Task: Log work in the project WhiteCap for the issue 'Integrate a new push notification feature into an existing mobile application to increase user engagement and retention' spent time as '3w 5d 12h 38m' and remaining time as '5w 2d 18h 16m' and move to top of backlog. Now add the issue to the epic 'Internet of Things (IoT) Implementation'.
Action: Mouse moved to (785, 386)
Screenshot: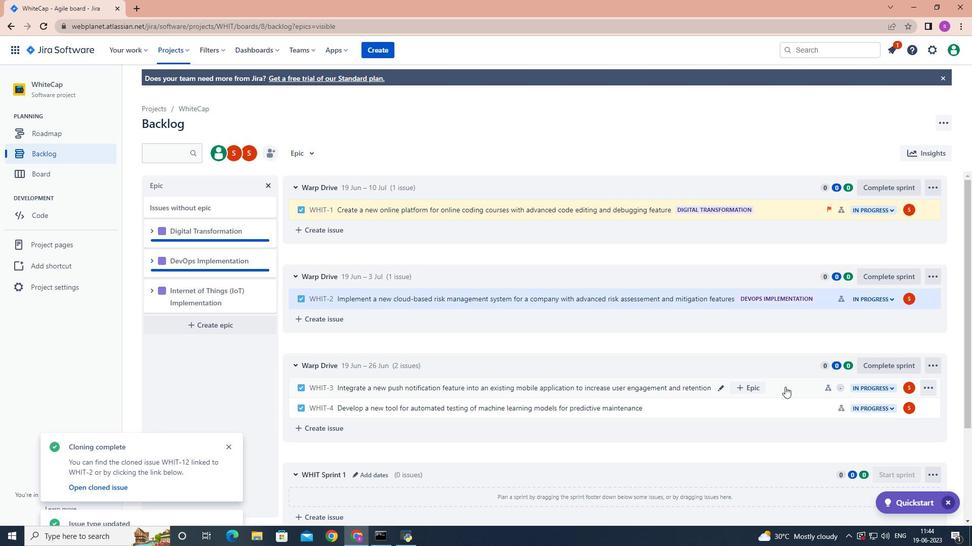 
Action: Mouse pressed left at (785, 386)
Screenshot: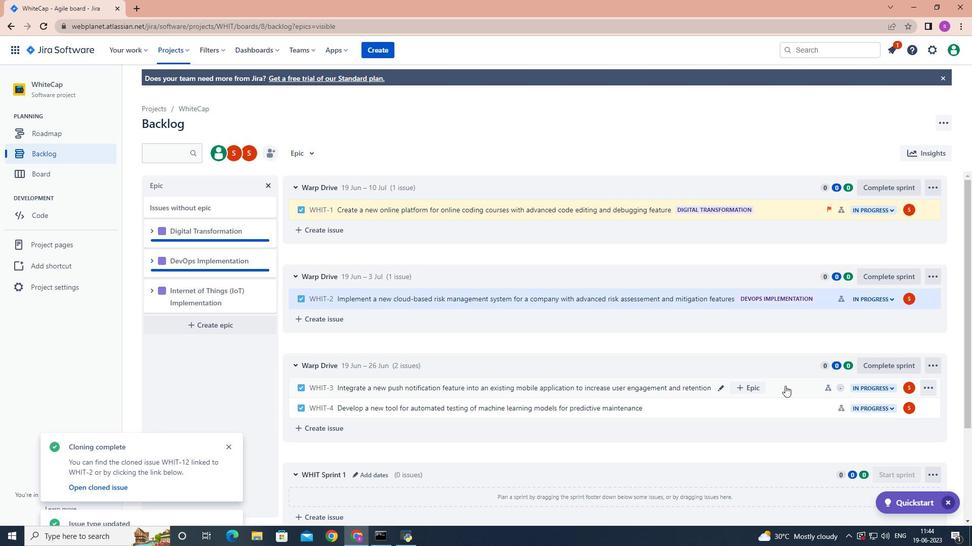 
Action: Mouse moved to (930, 182)
Screenshot: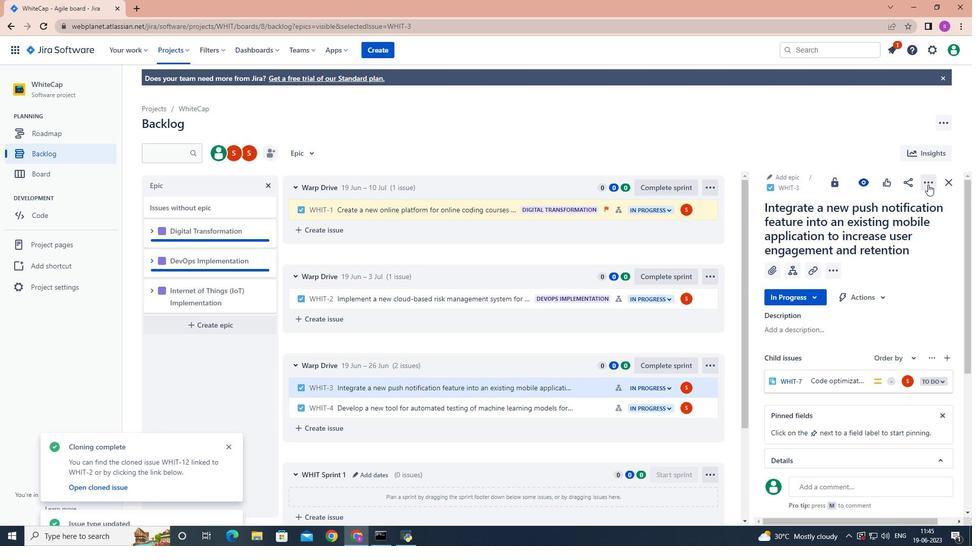 
Action: Mouse pressed left at (930, 182)
Screenshot: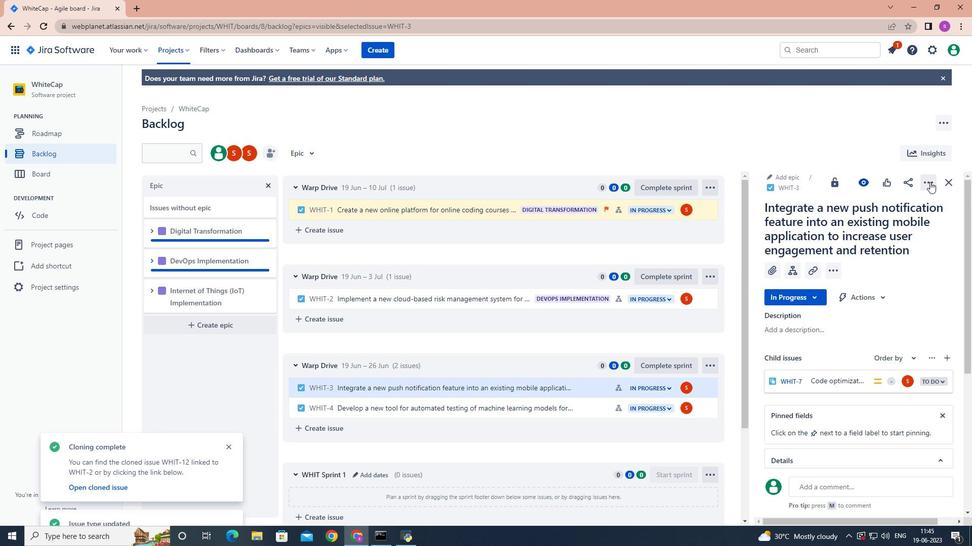 
Action: Mouse moved to (888, 209)
Screenshot: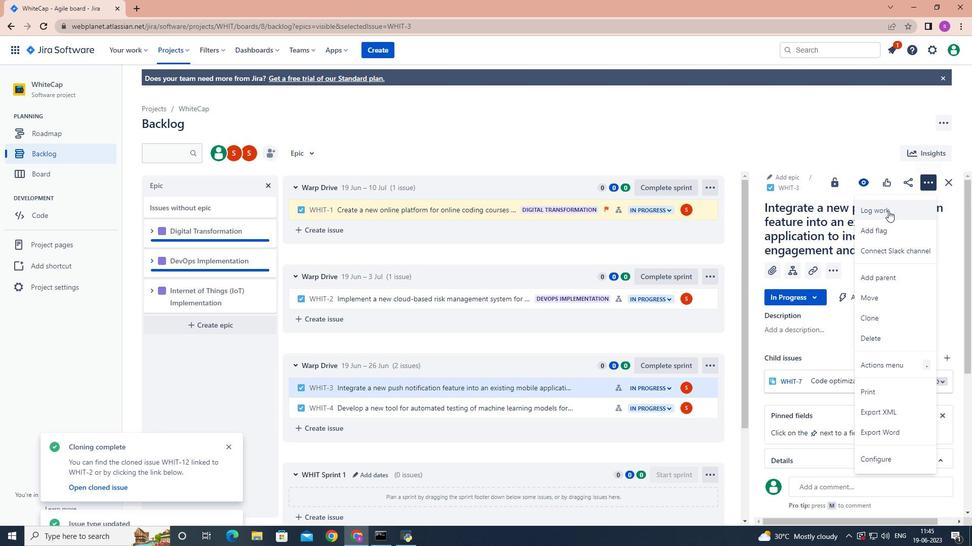 
Action: Mouse pressed left at (888, 209)
Screenshot: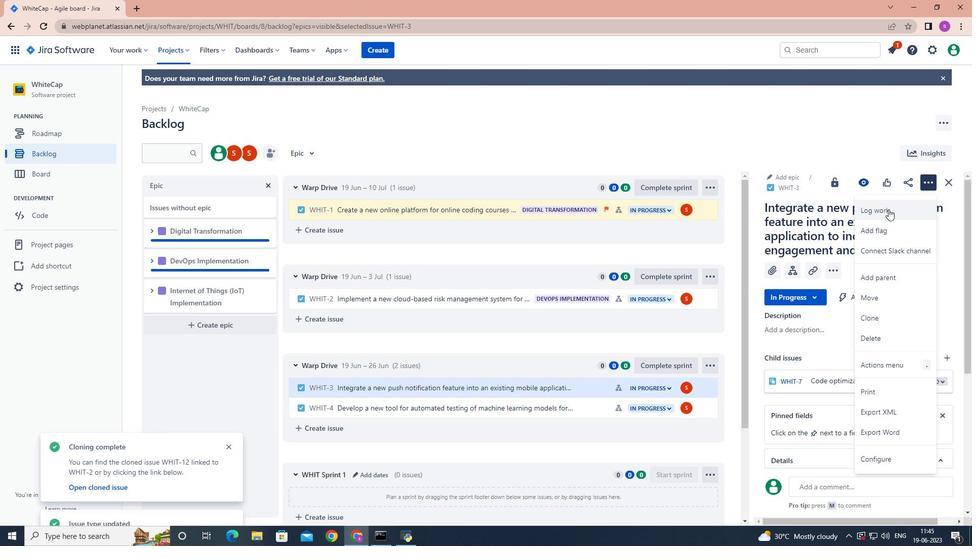 
Action: Mouse moved to (889, 209)
Screenshot: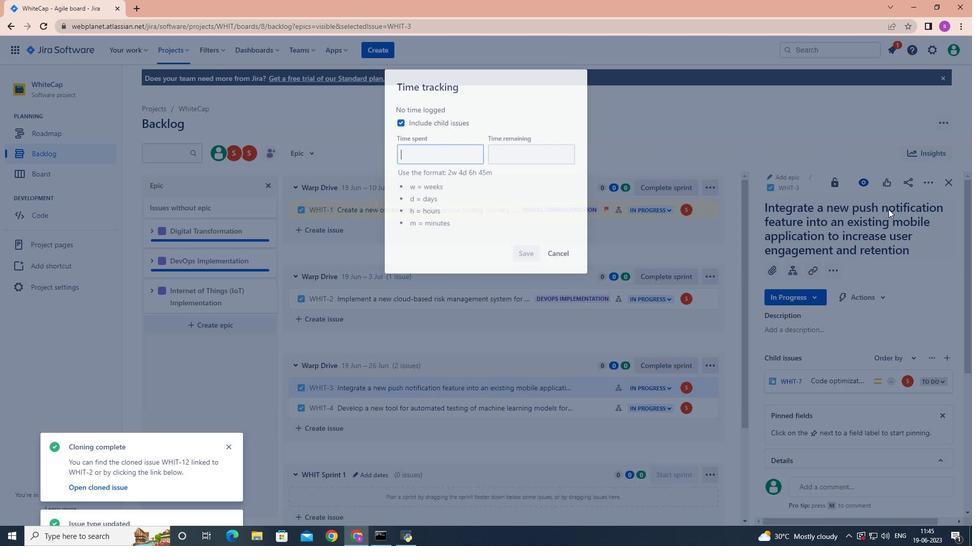 
Action: Key pressed 3w<Key.space>5d<Key.space>12h<Key.space>38m
Screenshot: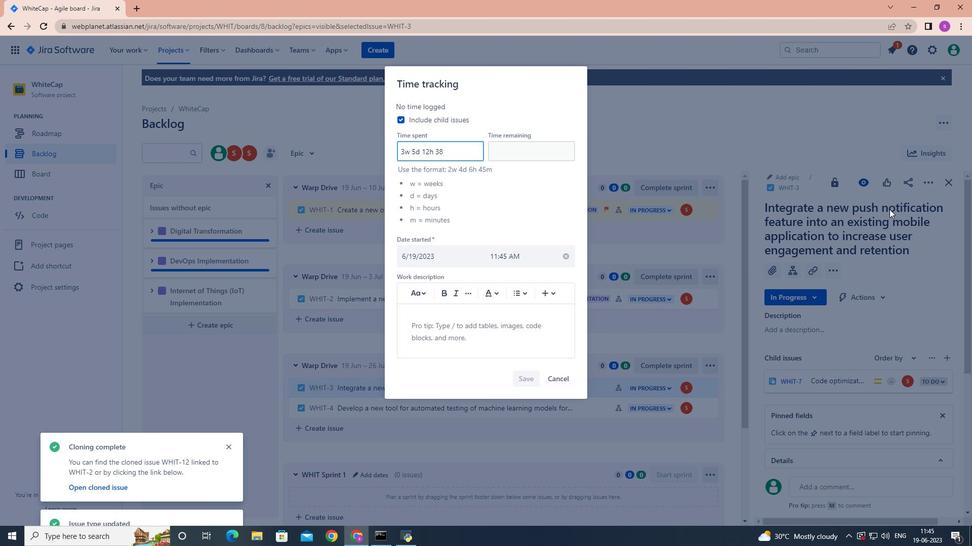 
Action: Mouse moved to (538, 151)
Screenshot: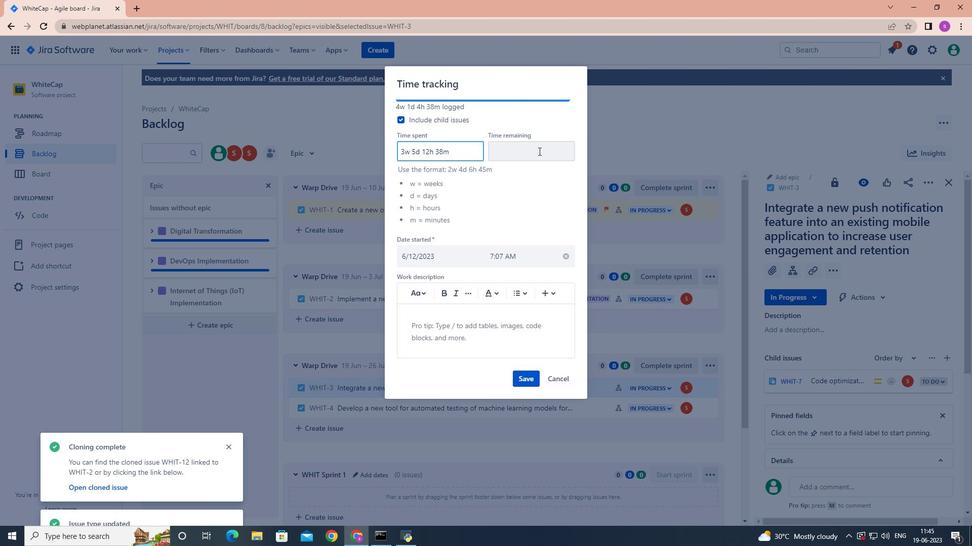 
Action: Mouse pressed left at (538, 151)
Screenshot: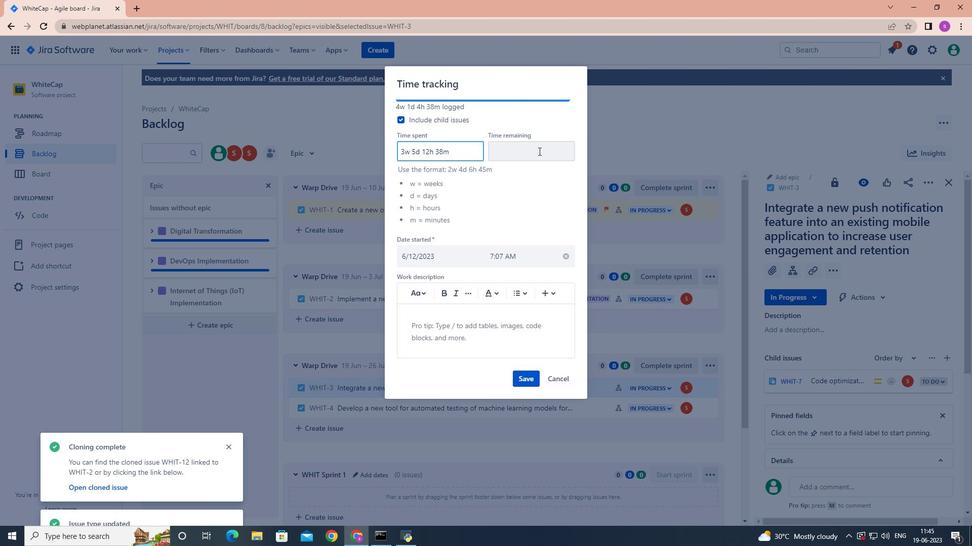 
Action: Mouse moved to (538, 151)
Screenshot: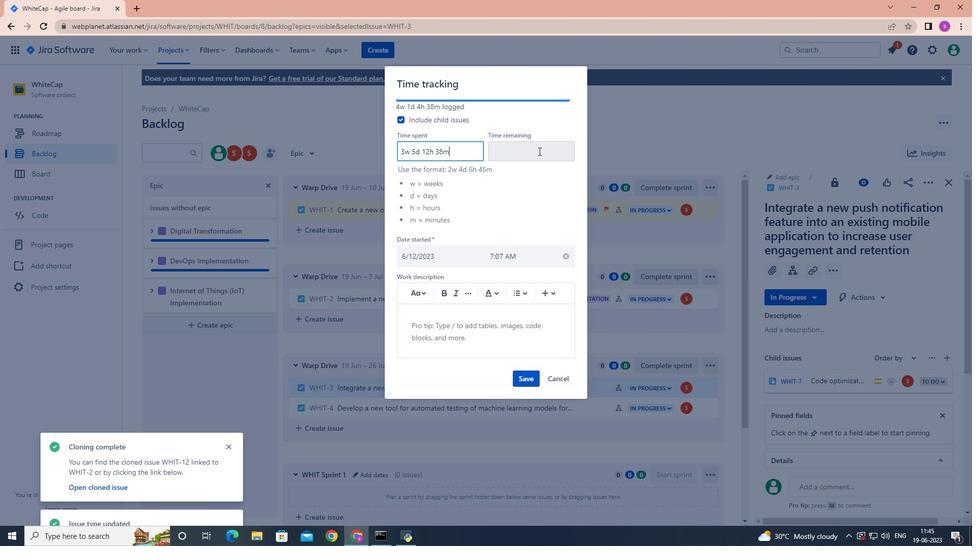 
Action: Key pressed 5w<Key.space>2d<Key.space>18h<Key.space>16m
Screenshot: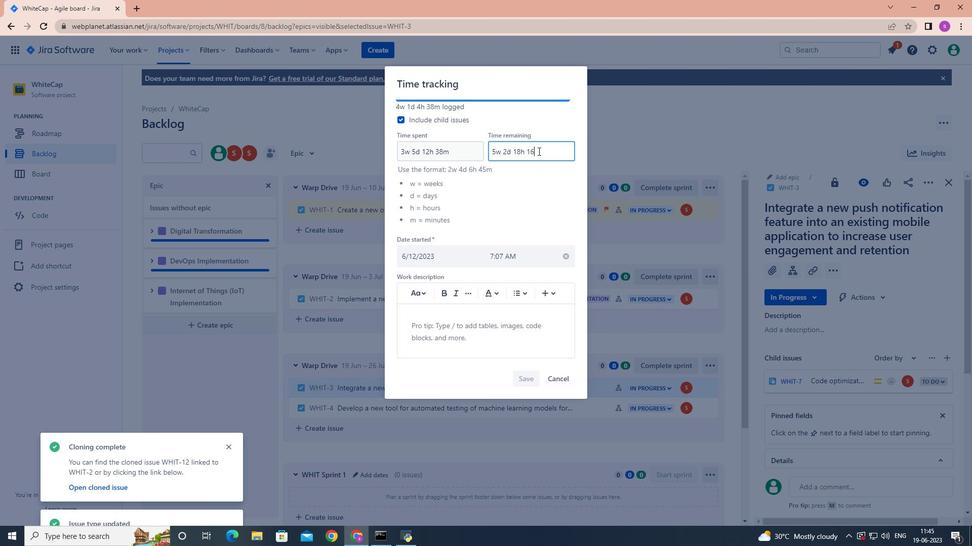 
Action: Mouse moved to (531, 379)
Screenshot: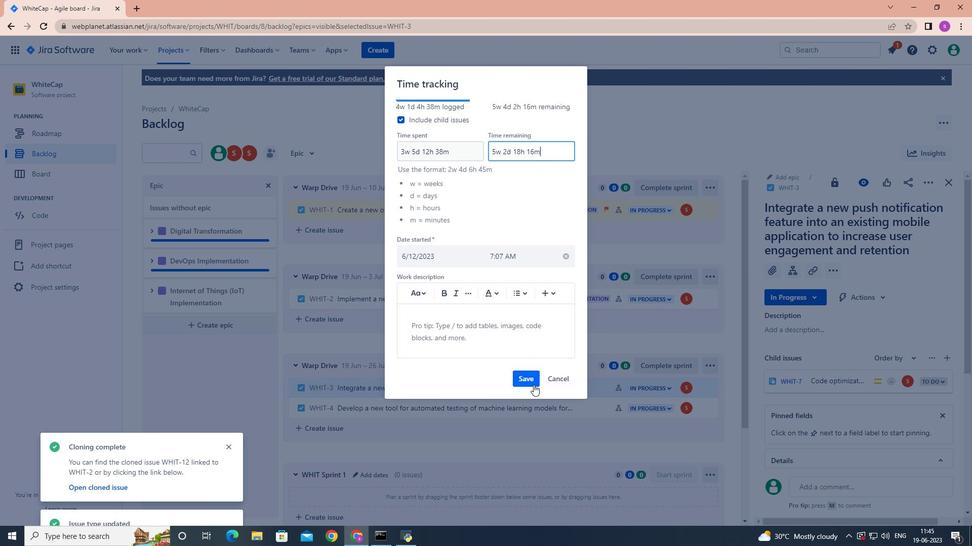 
Action: Mouse pressed left at (531, 379)
Screenshot: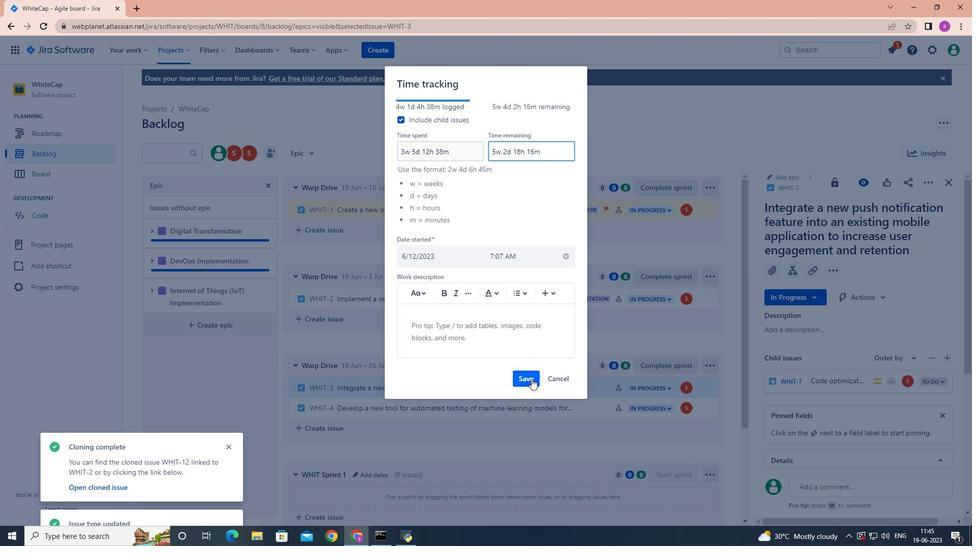 
Action: Mouse moved to (703, 388)
Screenshot: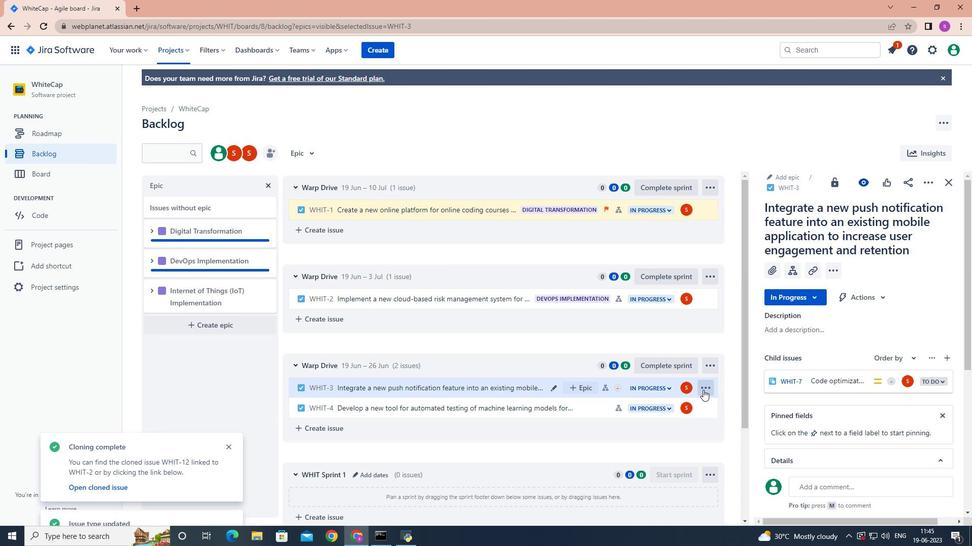 
Action: Mouse pressed left at (703, 388)
Screenshot: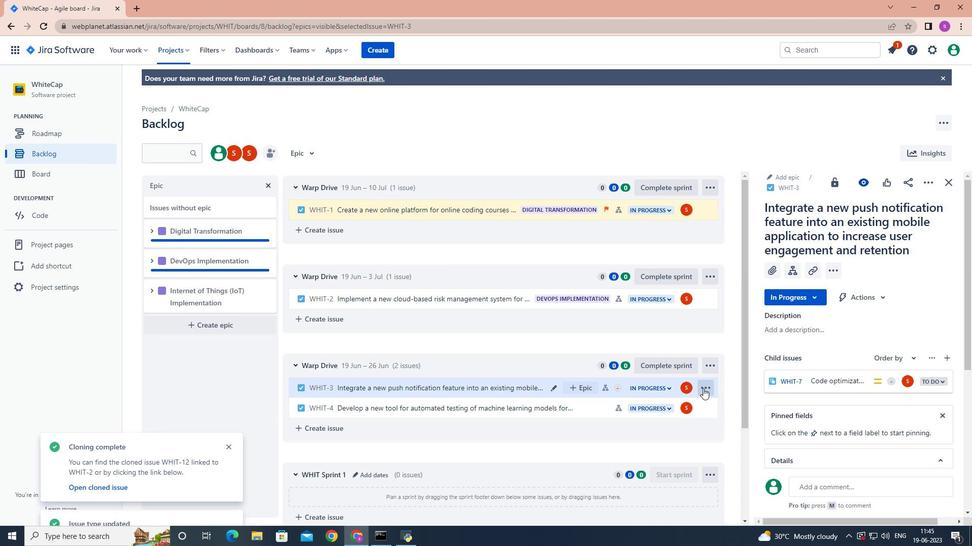 
Action: Mouse moved to (689, 345)
Screenshot: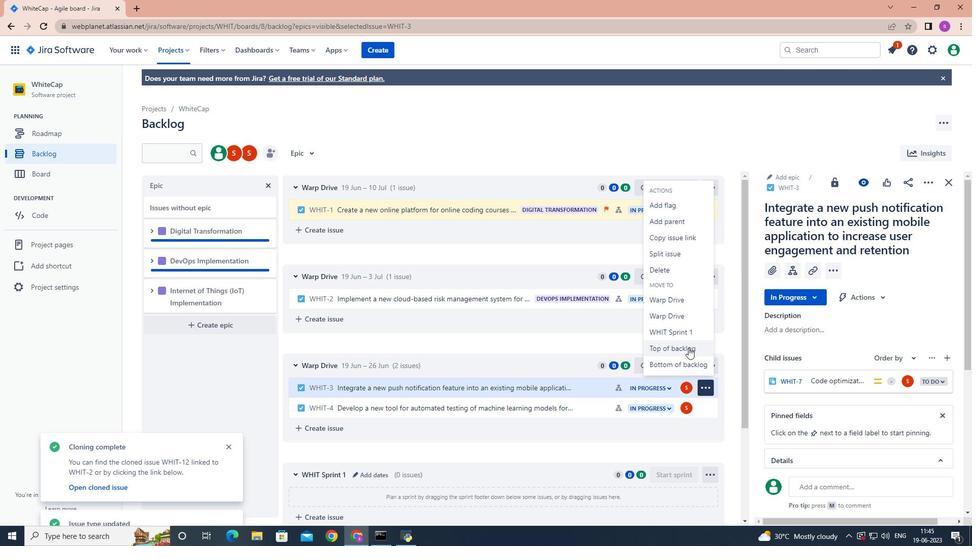 
Action: Mouse pressed left at (689, 345)
Screenshot: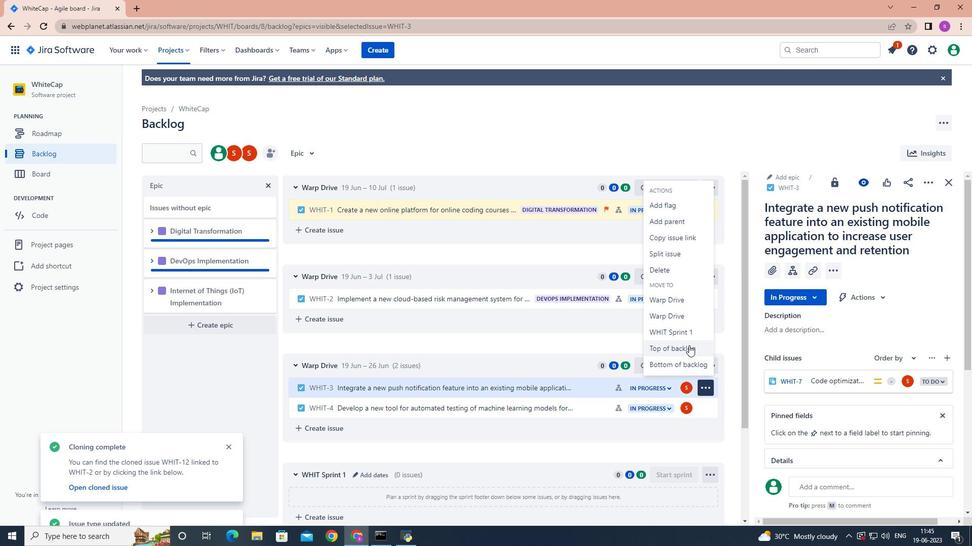 
Action: Mouse moved to (516, 165)
Screenshot: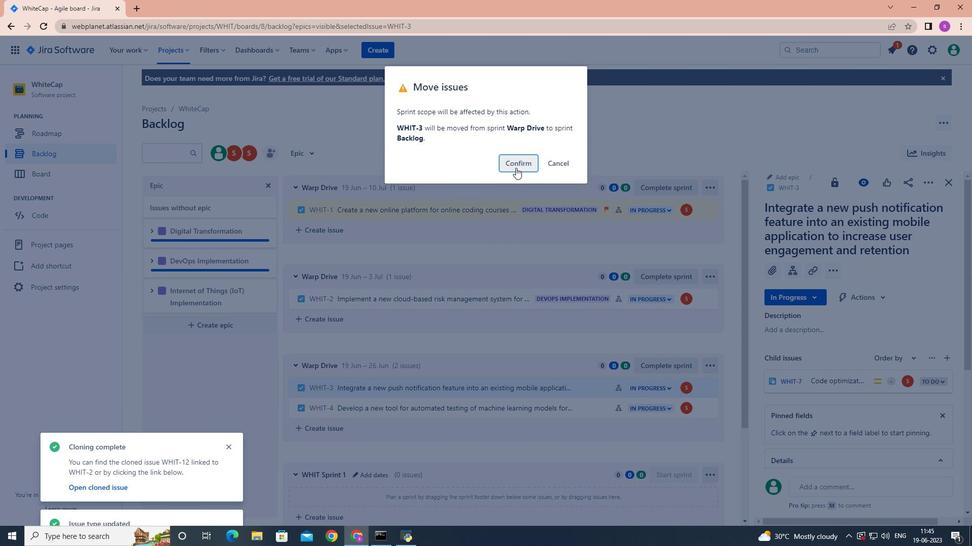 
Action: Mouse pressed left at (516, 165)
Screenshot: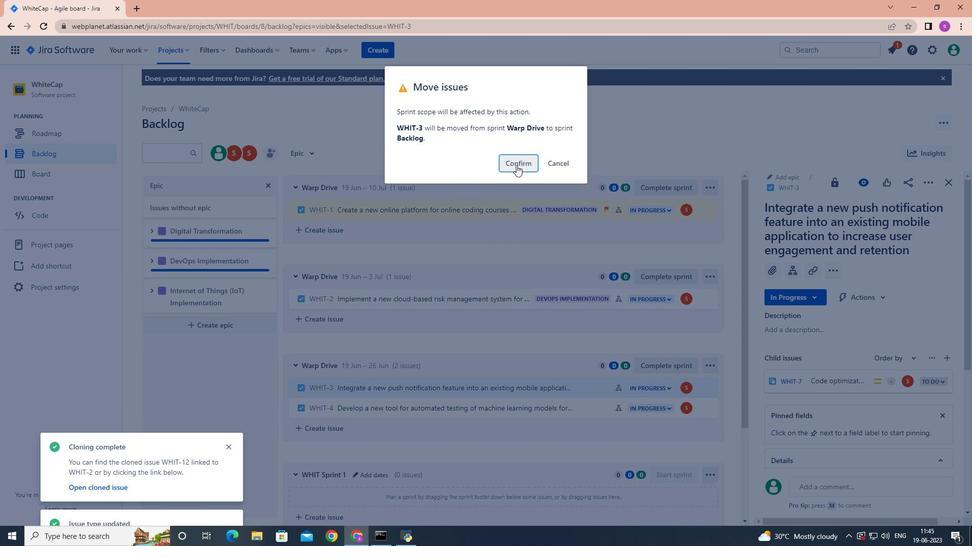 
Action: Mouse moved to (544, 402)
Screenshot: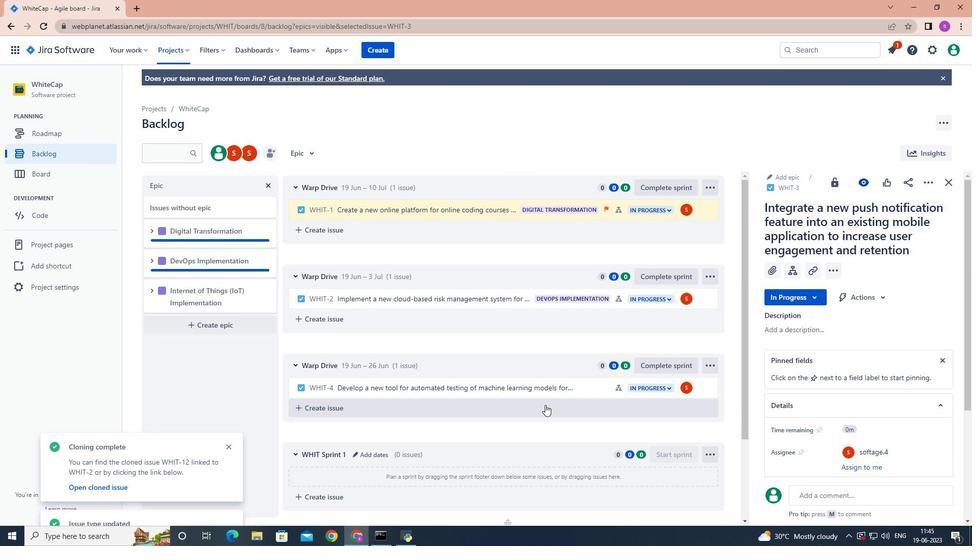
Action: Mouse scrolled (544, 401) with delta (0, 0)
Screenshot: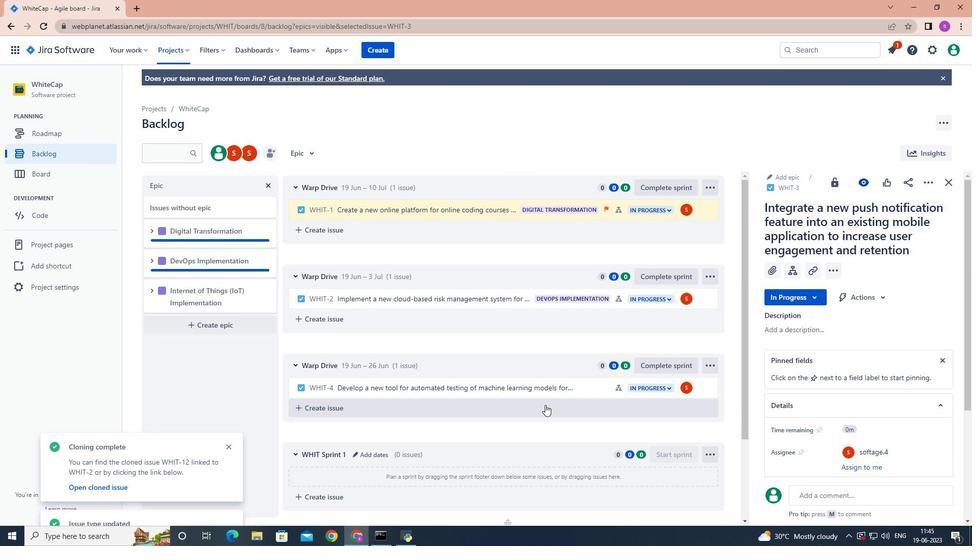 
Action: Mouse scrolled (544, 401) with delta (0, 0)
Screenshot: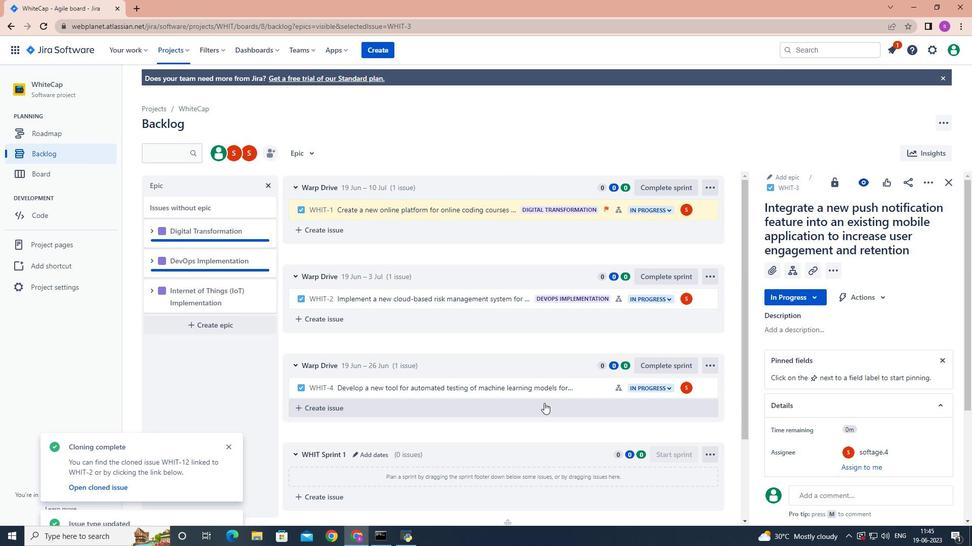 
Action: Mouse scrolled (544, 401) with delta (0, 0)
Screenshot: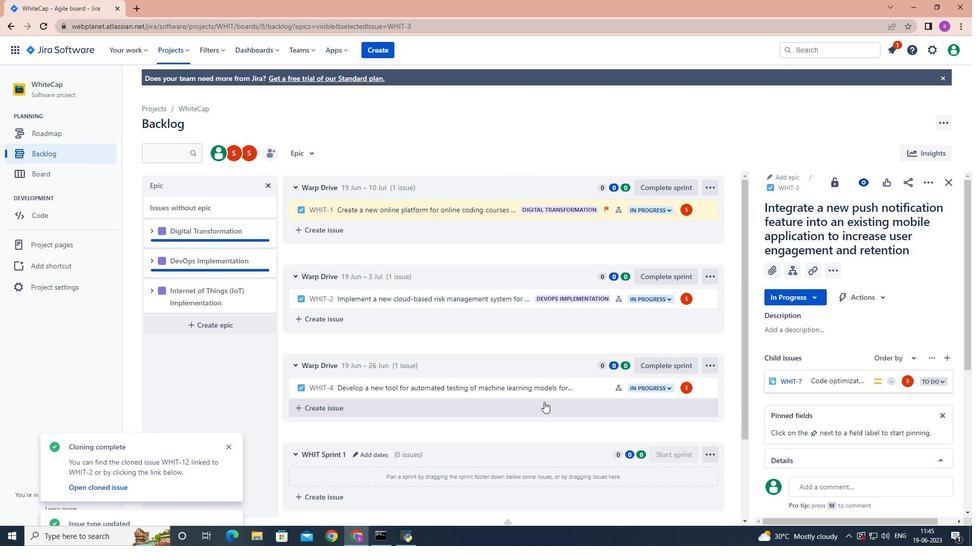 
Action: Mouse moved to (544, 401)
Screenshot: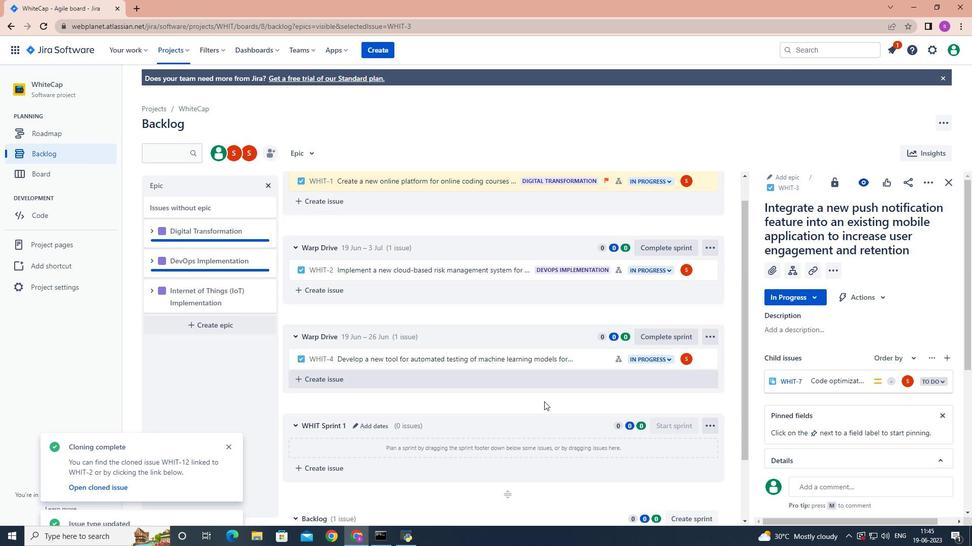 
Action: Mouse scrolled (544, 400) with delta (0, 0)
Screenshot: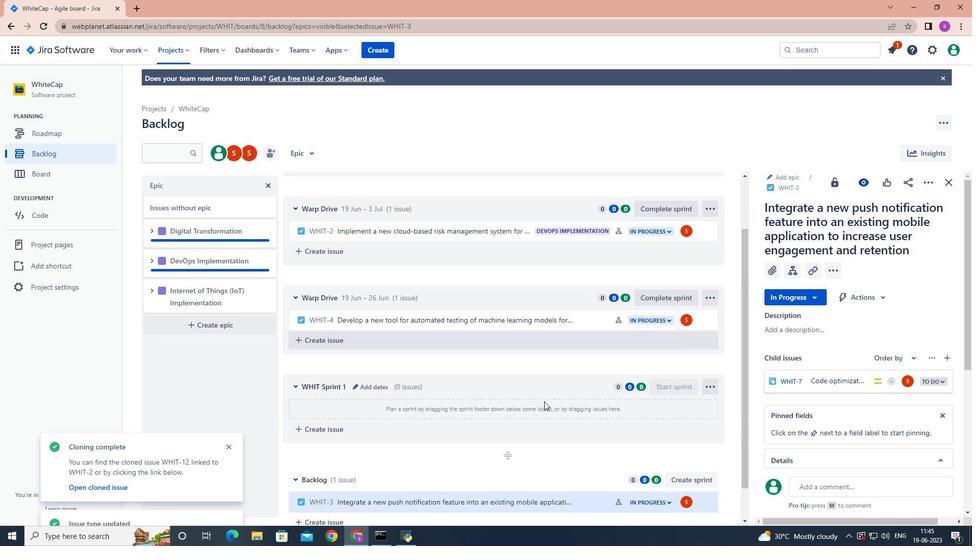 
Action: Mouse moved to (589, 462)
Screenshot: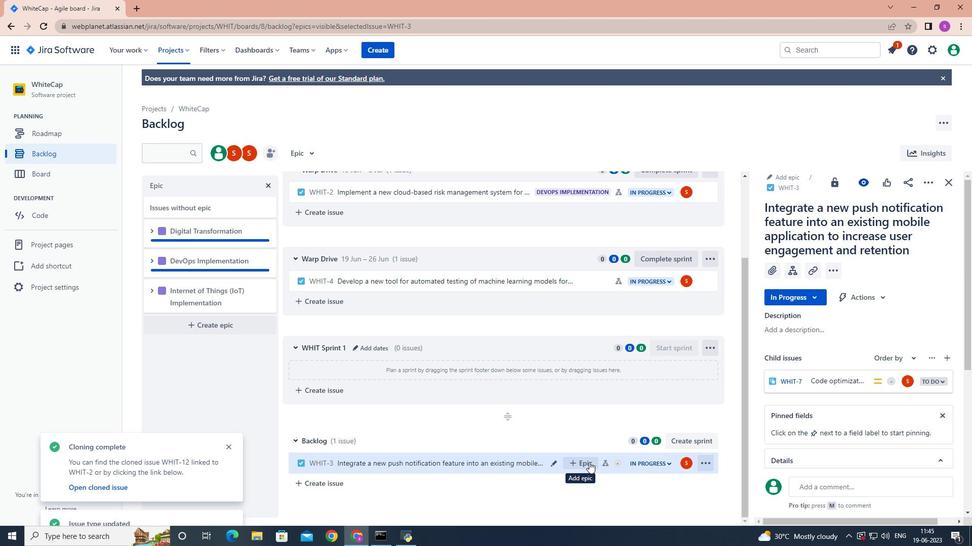 
Action: Mouse pressed left at (589, 462)
Screenshot: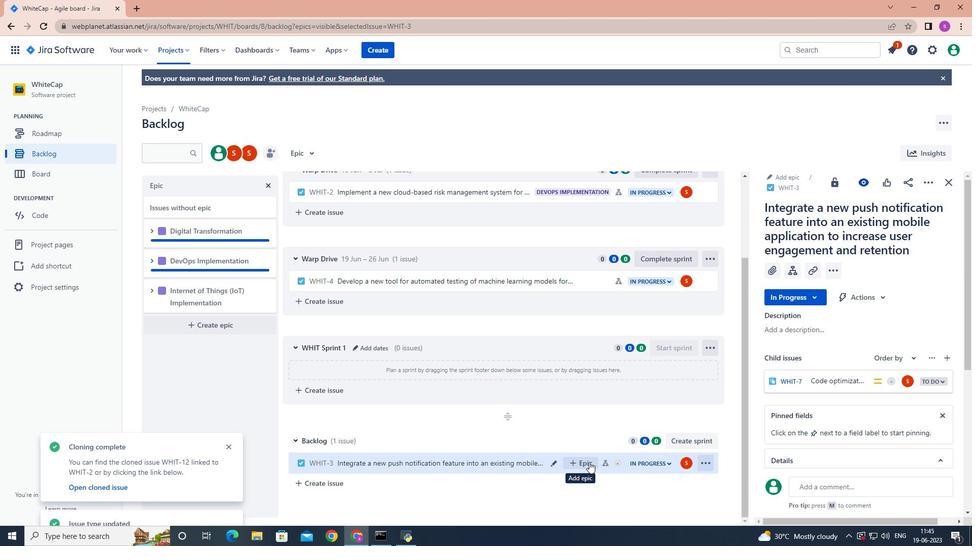 
Action: Mouse moved to (685, 507)
Screenshot: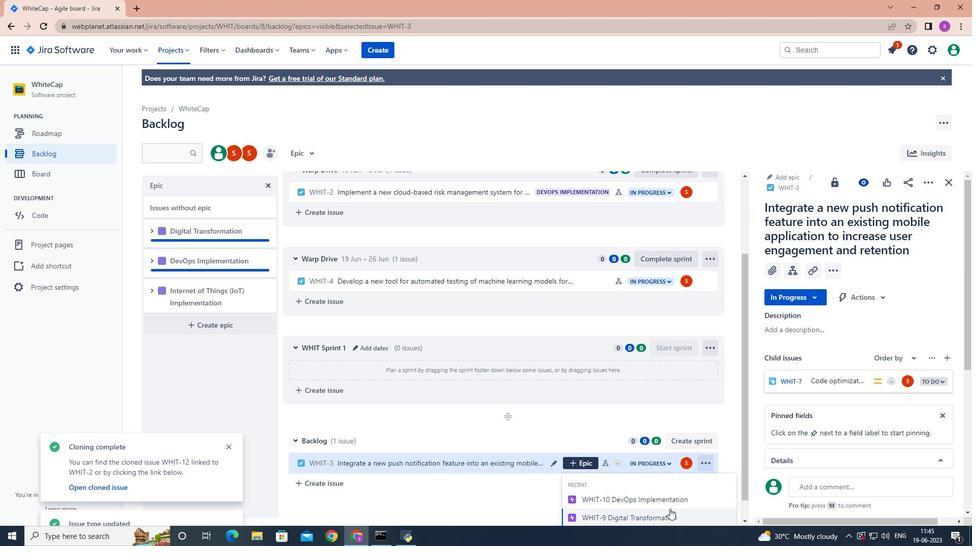 
Action: Mouse scrolled (685, 506) with delta (0, 0)
Screenshot: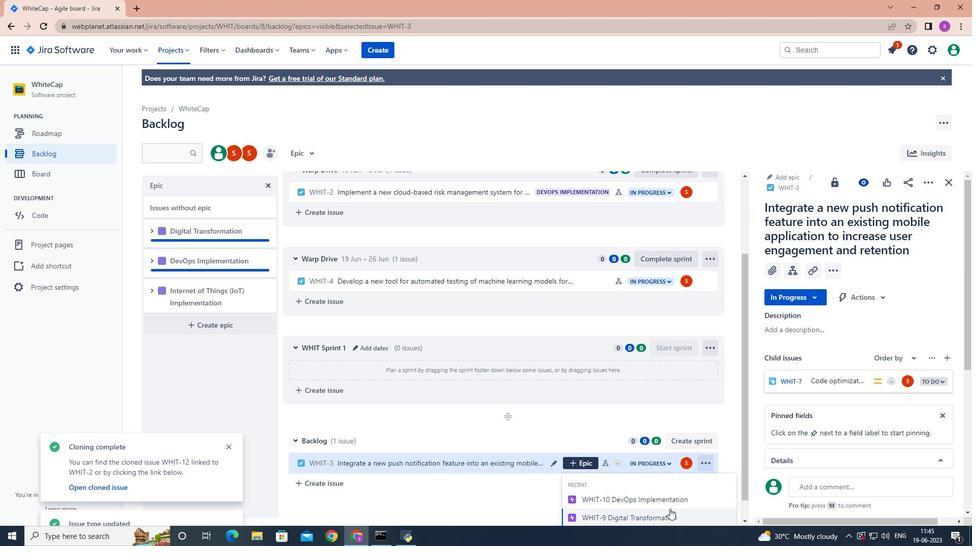 
Action: Mouse scrolled (685, 506) with delta (0, 0)
Screenshot: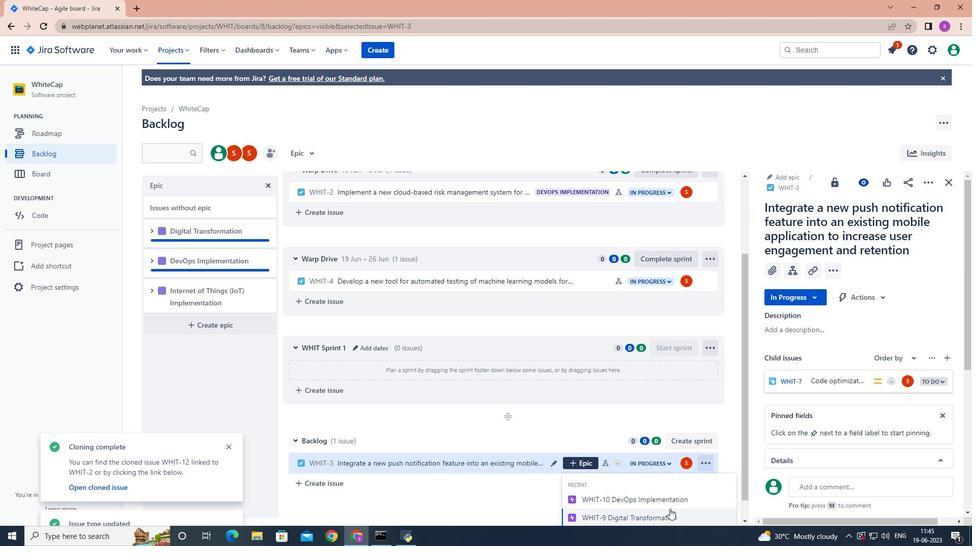 
Action: Mouse moved to (686, 506)
Screenshot: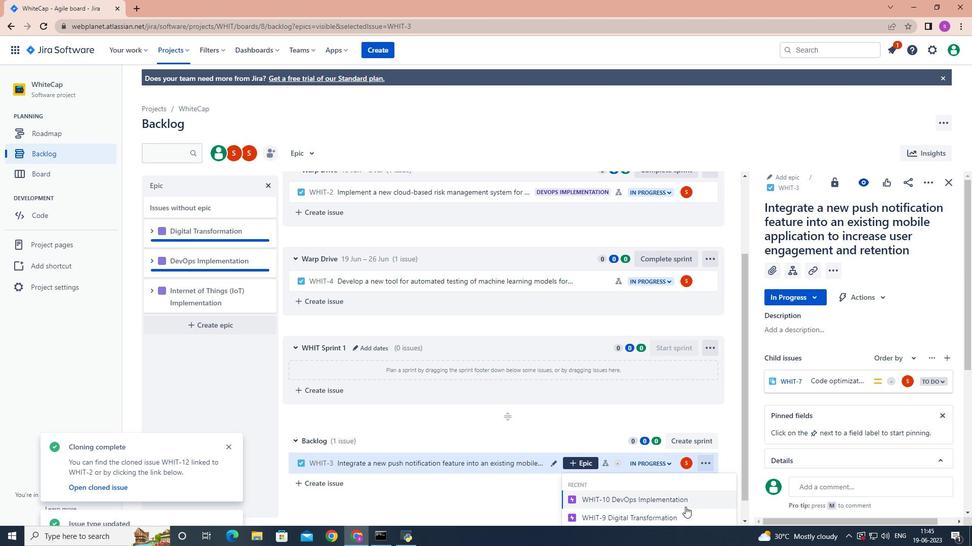 
Action: Mouse scrolled (686, 506) with delta (0, 0)
Screenshot: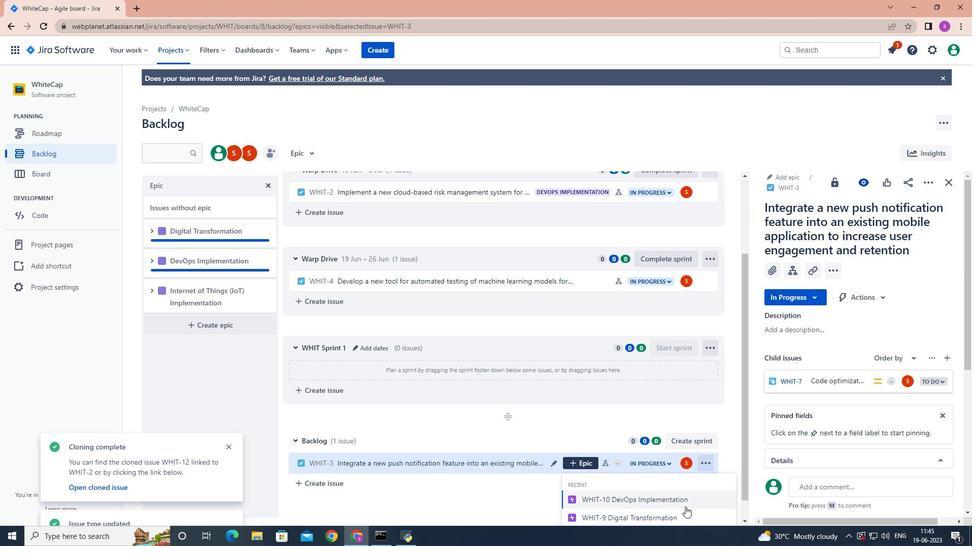 
Action: Mouse moved to (687, 506)
Screenshot: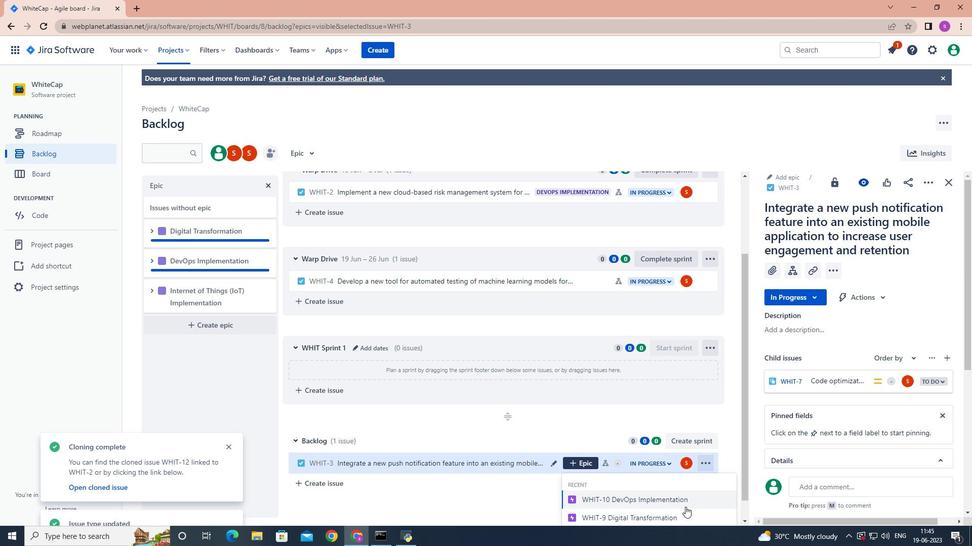 
Action: Mouse scrolled (687, 505) with delta (0, 0)
Screenshot: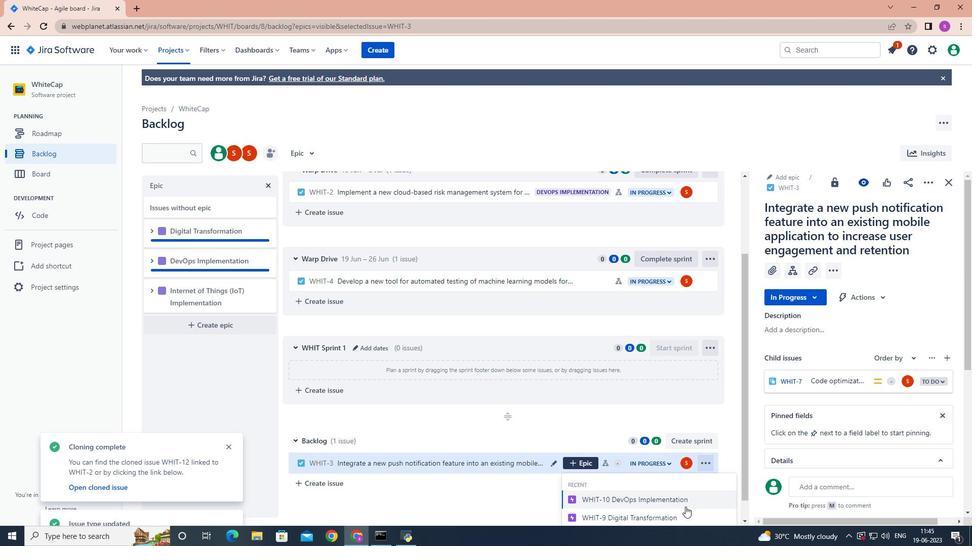 
Action: Mouse moved to (736, 501)
Screenshot: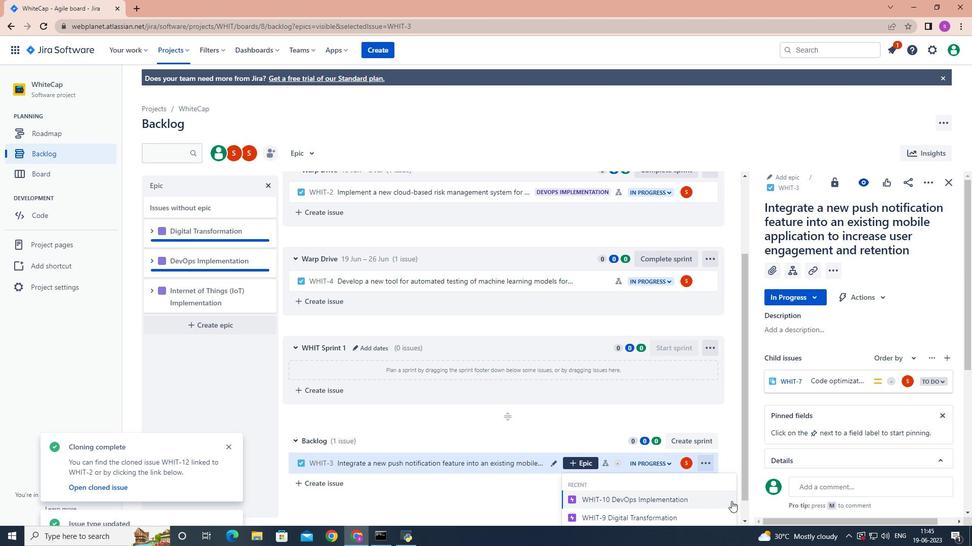 
Action: Mouse scrolled (736, 501) with delta (0, 0)
Screenshot: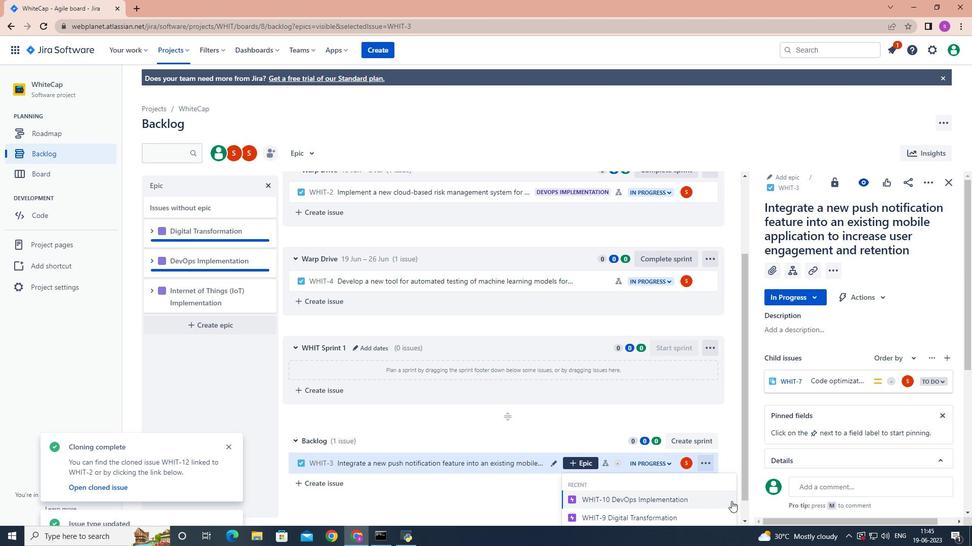 
Action: Mouse scrolled (736, 501) with delta (0, 0)
Screenshot: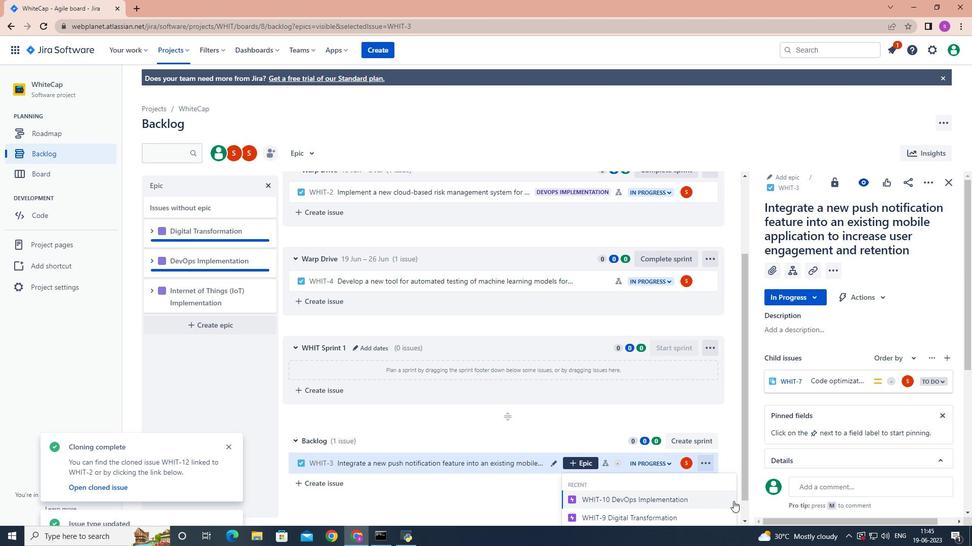 
Action: Mouse moved to (737, 501)
Screenshot: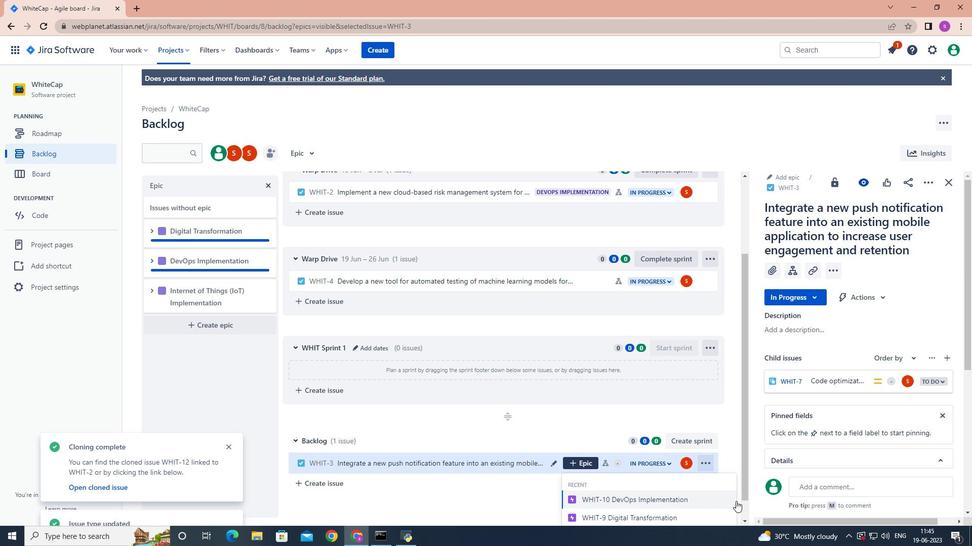 
Action: Mouse scrolled (737, 501) with delta (0, 0)
Screenshot: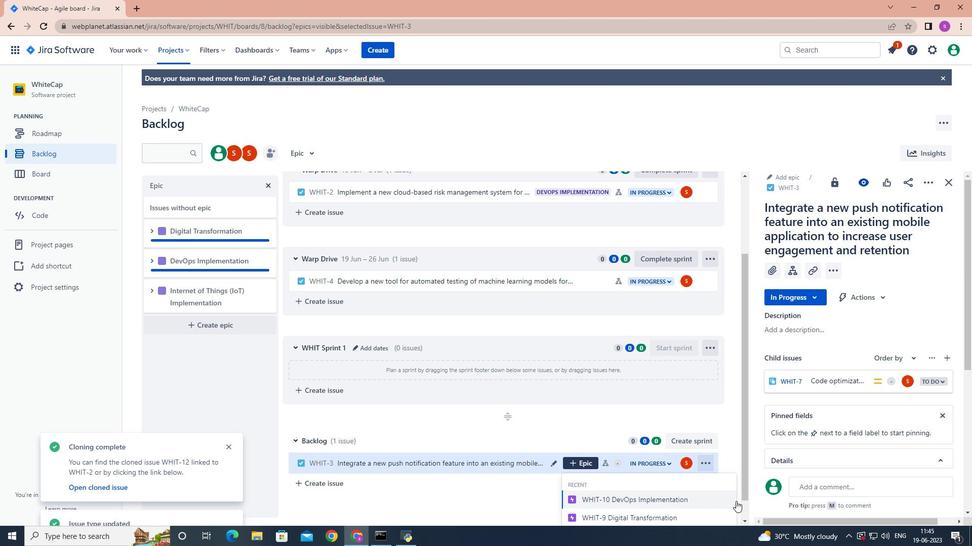 
Action: Mouse moved to (738, 500)
Screenshot: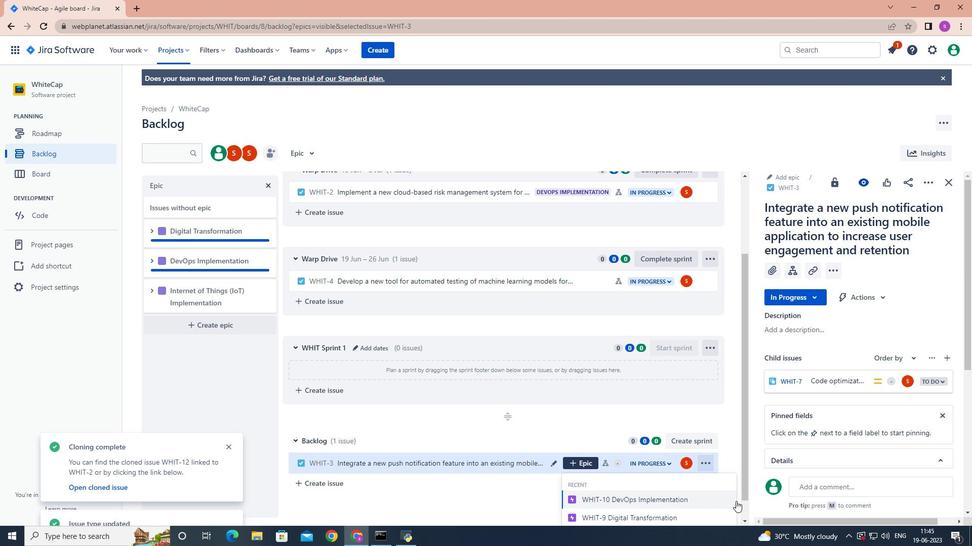
Action: Mouse scrolled (738, 499) with delta (0, 0)
Screenshot: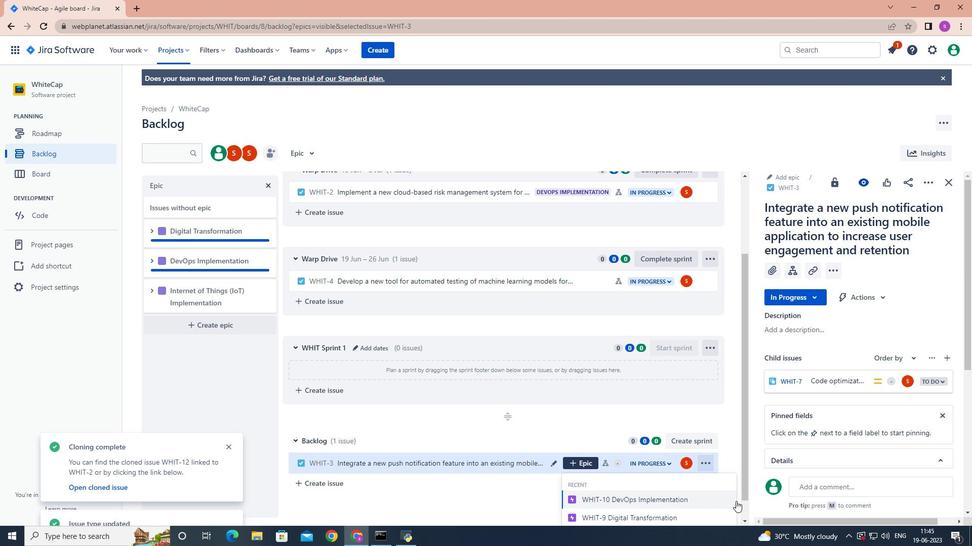 
Action: Mouse moved to (676, 513)
Screenshot: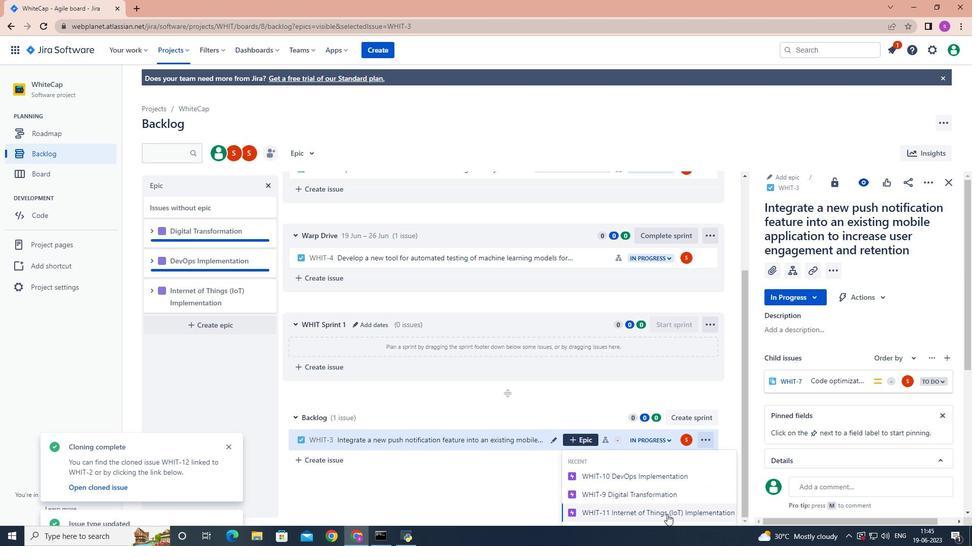 
Action: Mouse pressed left at (676, 513)
Screenshot: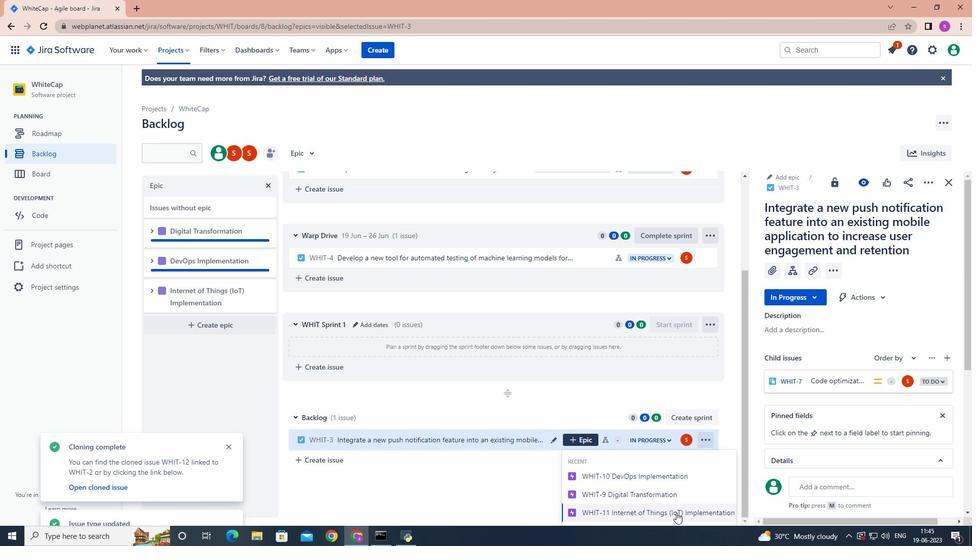 
Action: Mouse moved to (680, 509)
Screenshot: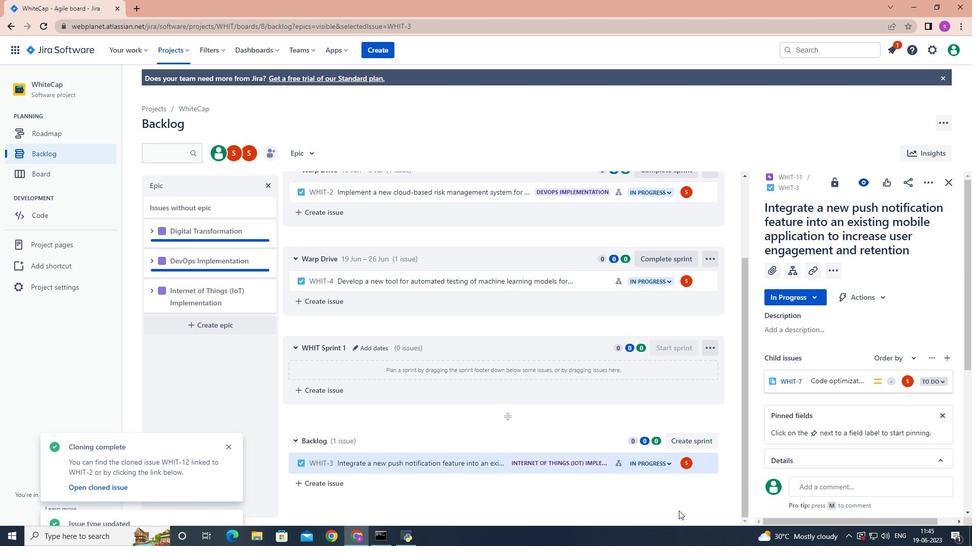 
